 Task: In the sheet Budget Analysis ToolFont size of heading  18 Font style of dataoswald 'Font size of data '9 Alignment of headline & dataAlign center.   Fill color in heading, Red Font color of dataIn the sheet   Optimum Sales log   book
Action: Mouse moved to (102, 538)
Screenshot: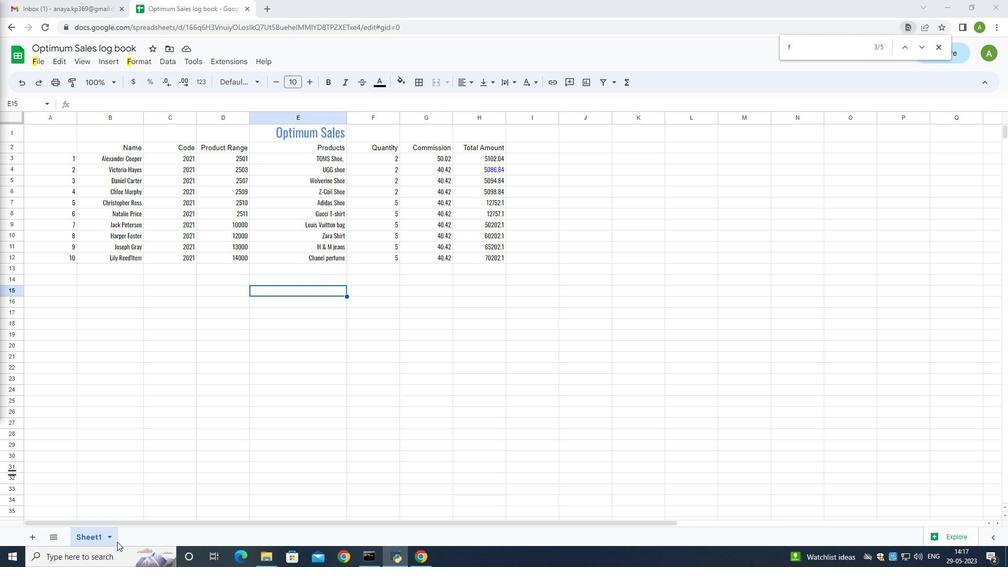 
Action: Mouse pressed left at (102, 538)
Screenshot: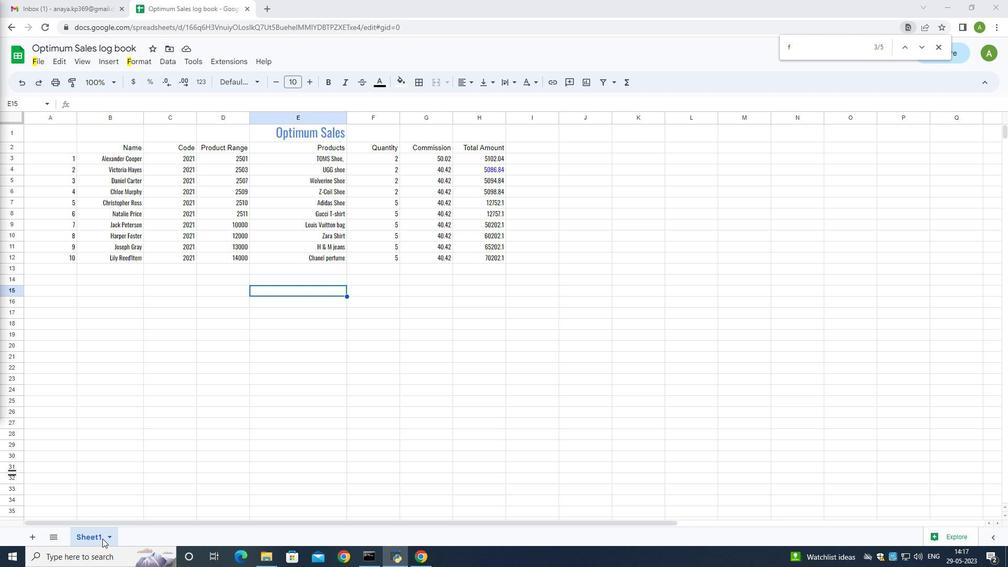 
Action: Mouse pressed left at (102, 538)
Screenshot: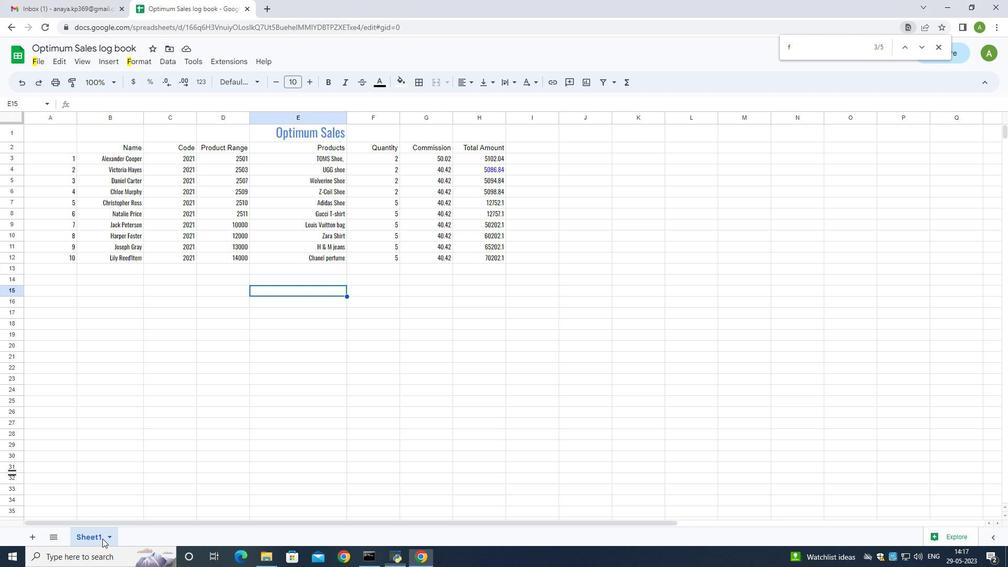 
Action: Mouse pressed left at (102, 538)
Screenshot: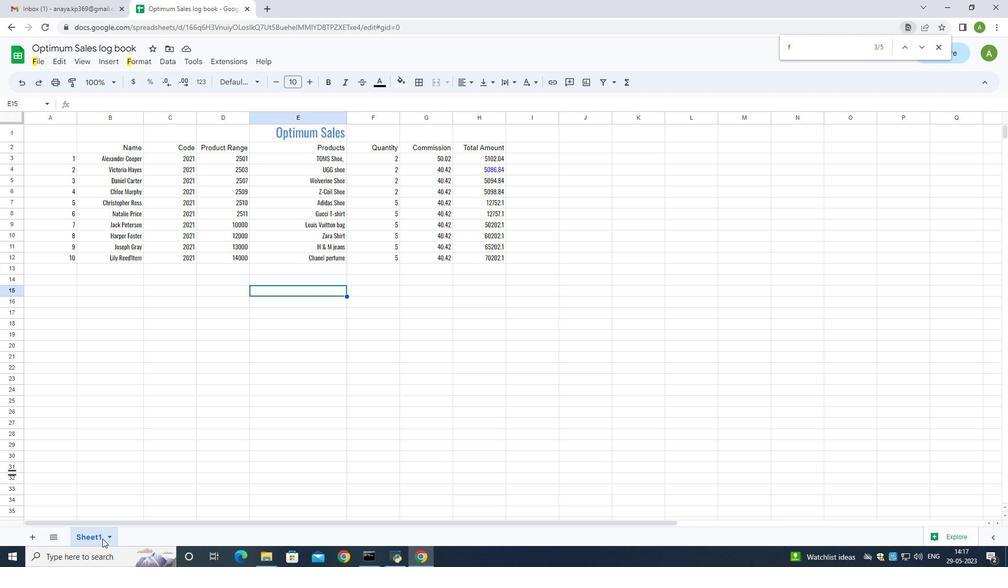 
Action: Mouse pressed left at (102, 538)
Screenshot: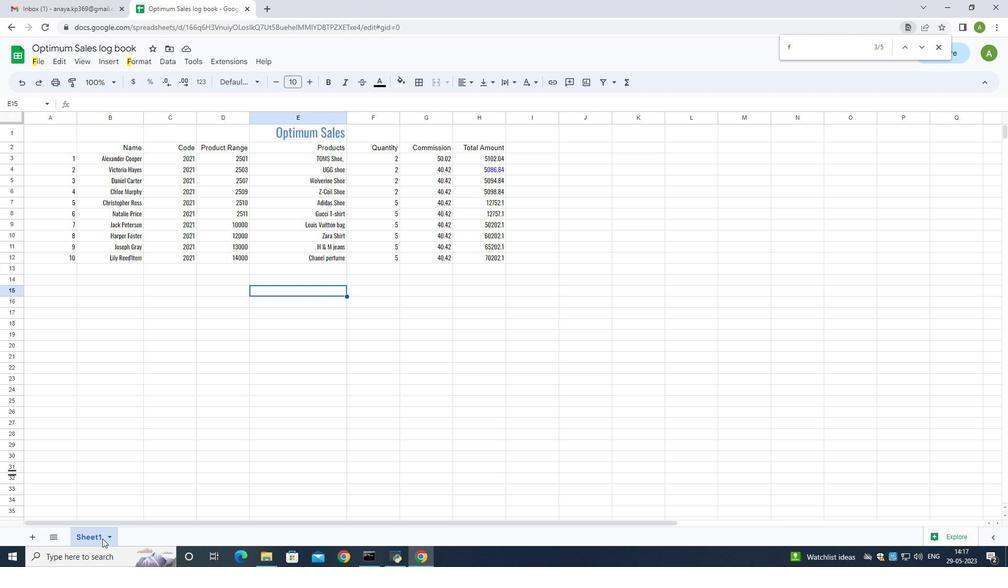 
Action: Mouse moved to (99, 538)
Screenshot: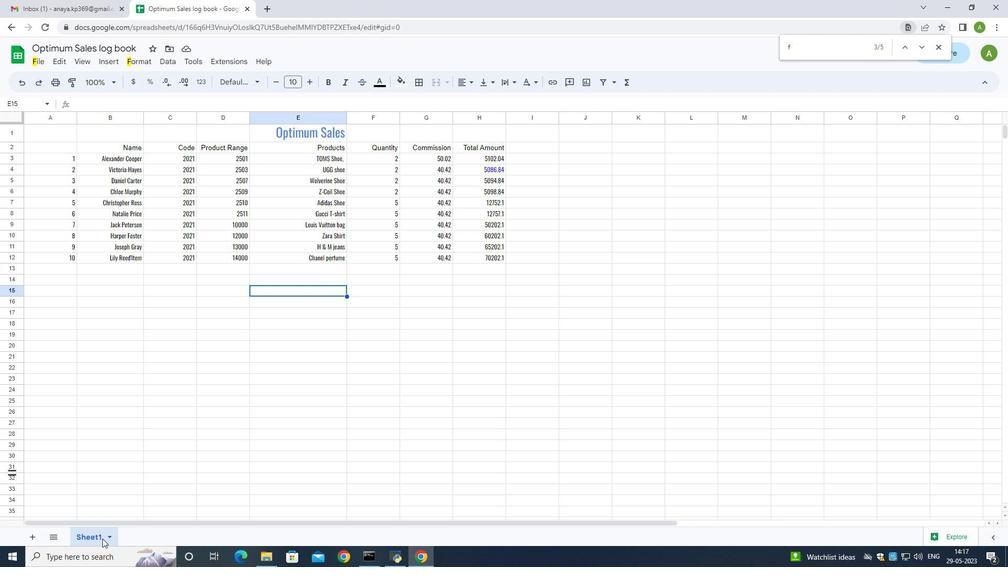 
Action: Mouse pressed left at (99, 538)
Screenshot: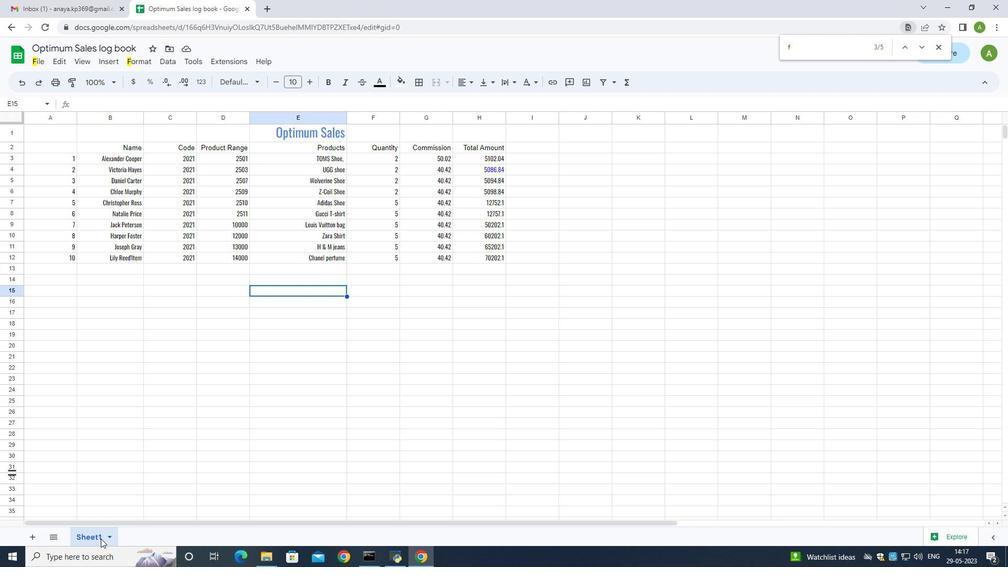 
Action: Mouse pressed left at (99, 538)
Screenshot: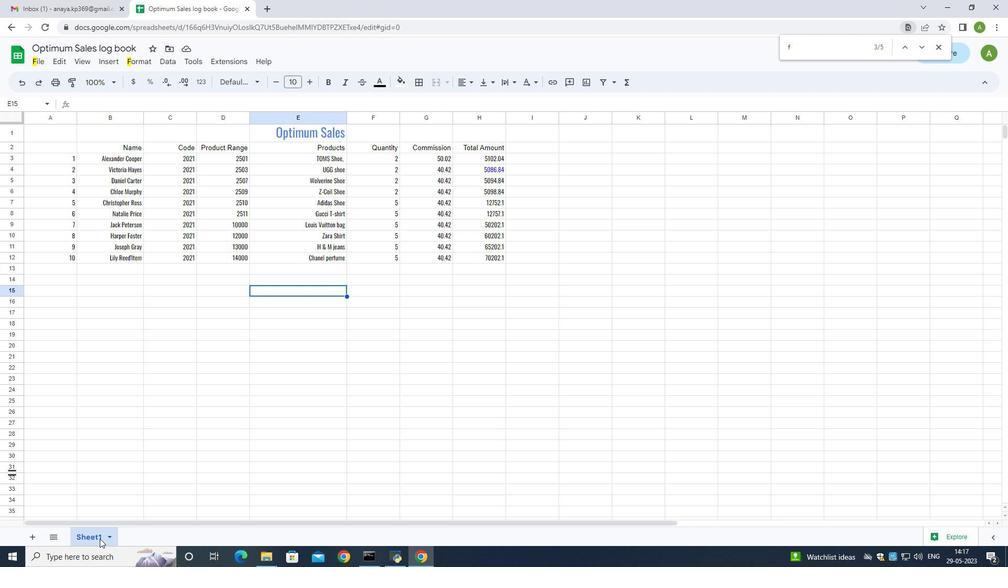 
Action: Mouse pressed left at (99, 538)
Screenshot: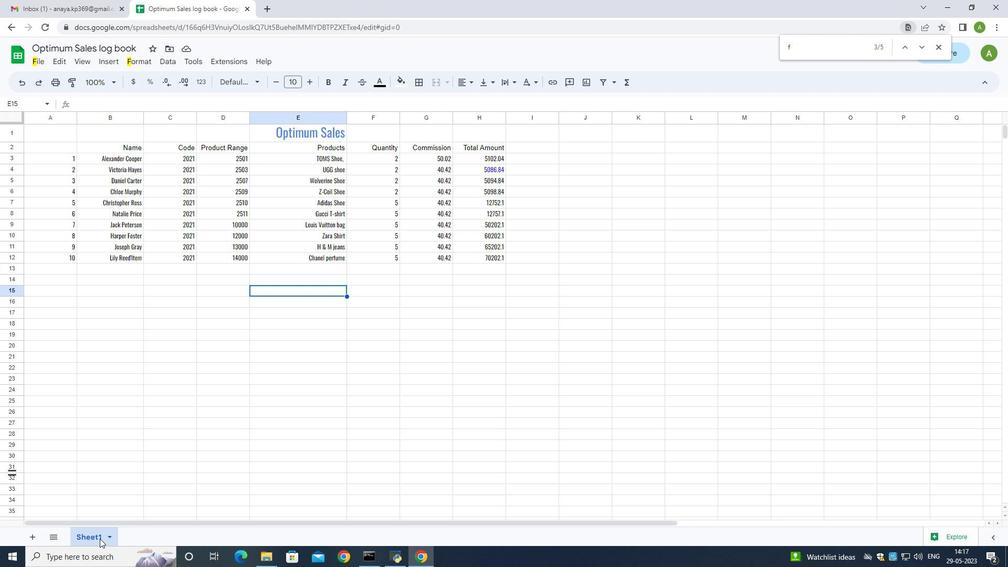 
Action: Mouse moved to (101, 536)
Screenshot: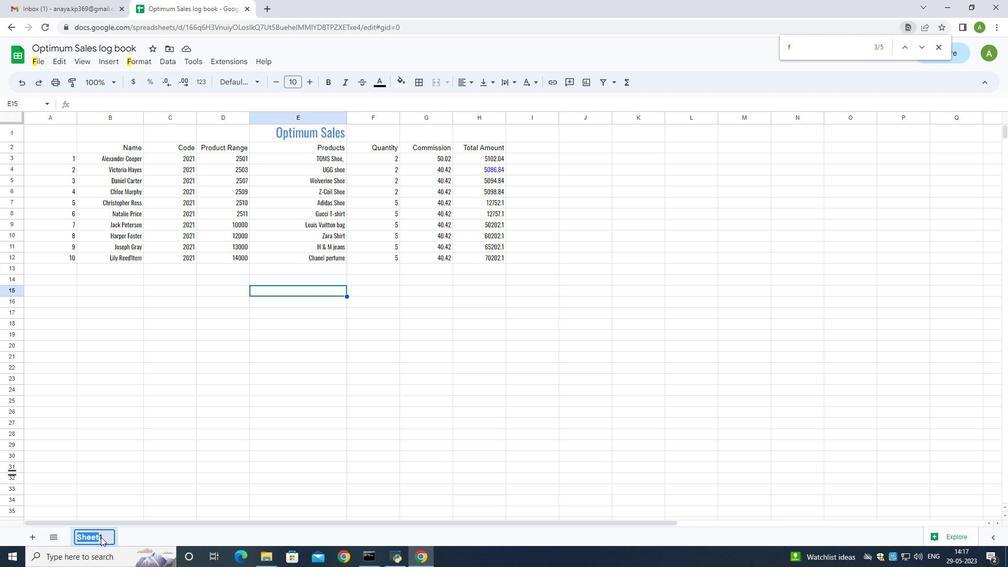 
Action: Mouse pressed left at (101, 536)
Screenshot: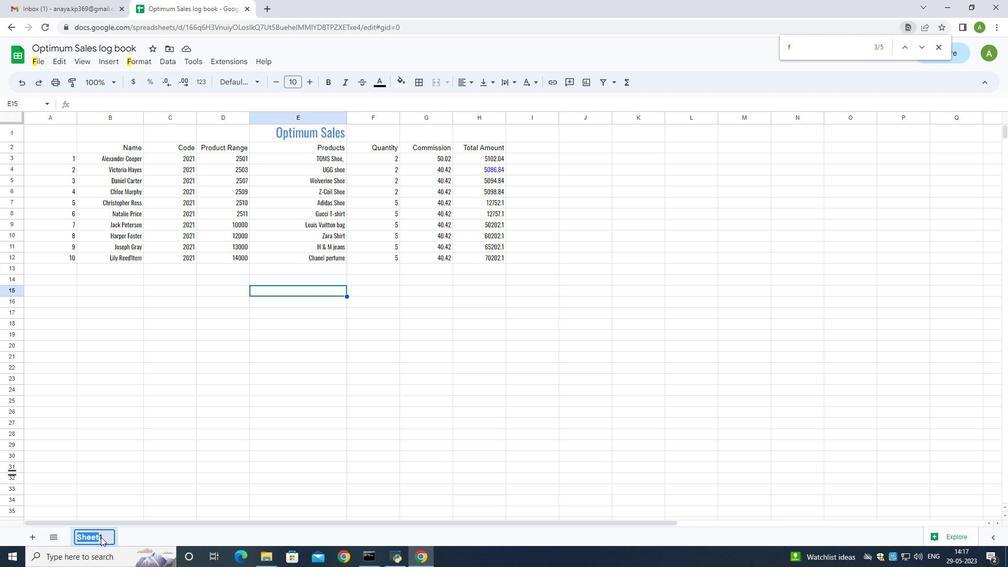 
Action: Mouse moved to (102, 536)
Screenshot: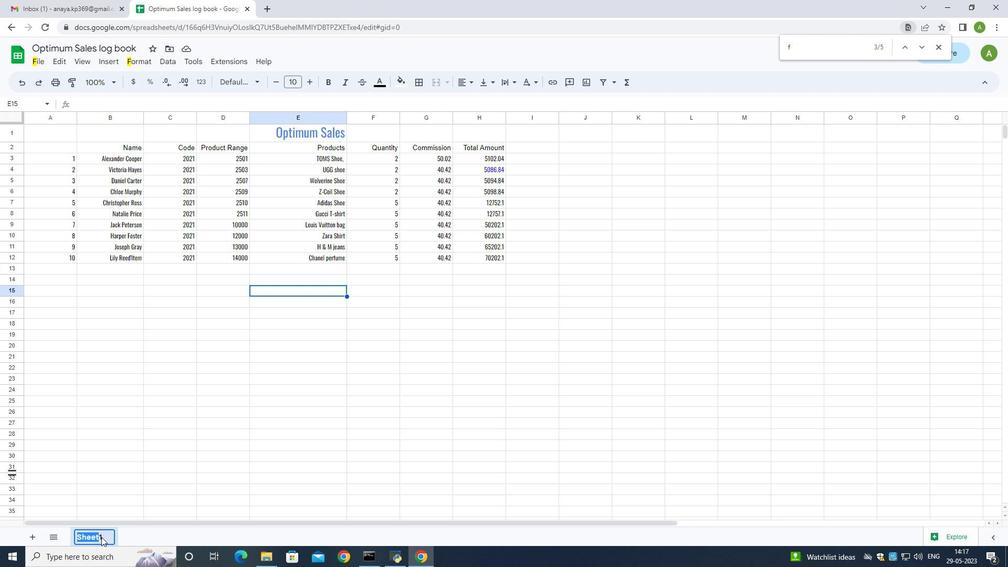 
Action: Mouse pressed left at (102, 536)
Screenshot: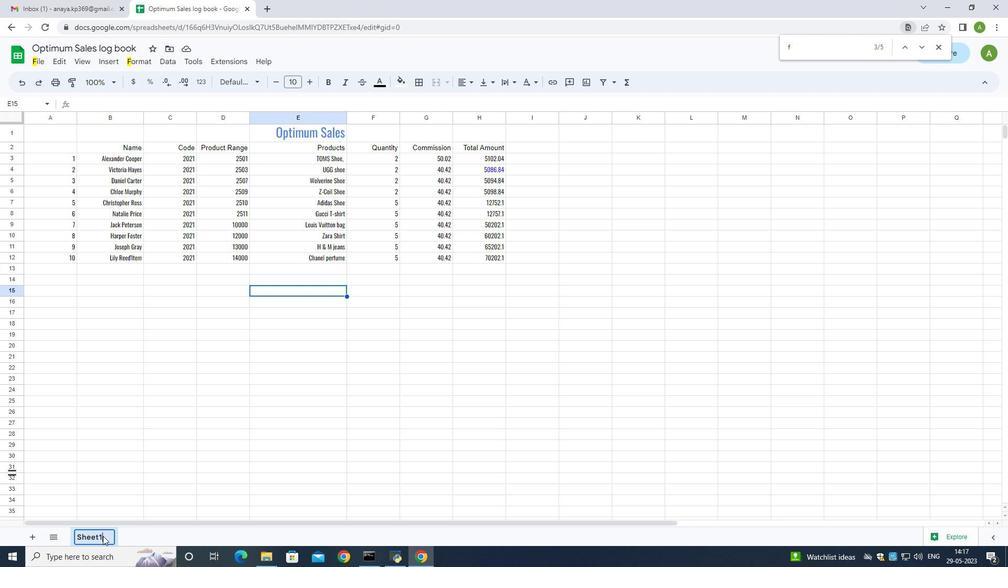 
Action: Mouse moved to (80, 541)
Screenshot: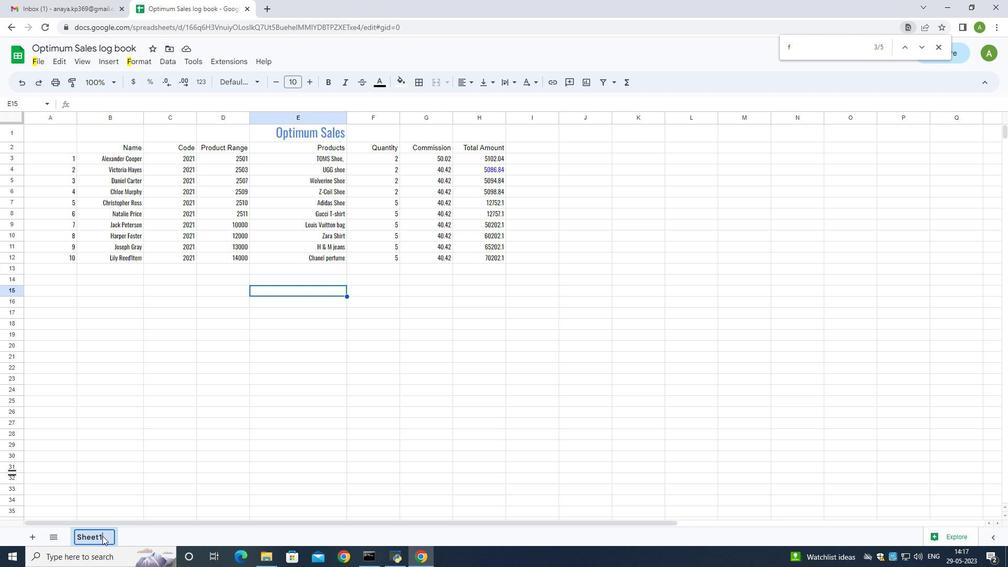 
Action: Key pressed ]<Key.backspace><Key.backspace><Key.backspace><Key.caps_lock>B<Key.caps_lock>udsget[<Key.backspace><Key.backspace><Key.backspace><Key.backspace><Key.backspace>get<Key.space><Key.caps_lock>A<Key.caps_lock>nalya<Key.backspace><Key.backspace>ysis<Key.space><Key.caps_lock>T<Key.caps_lock>ool
Screenshot: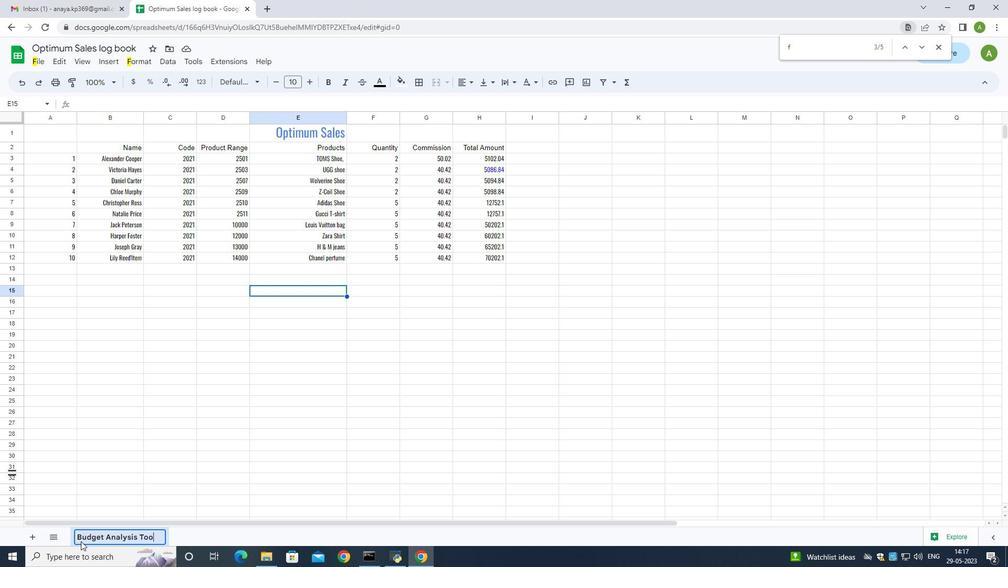 
Action: Mouse moved to (128, 389)
Screenshot: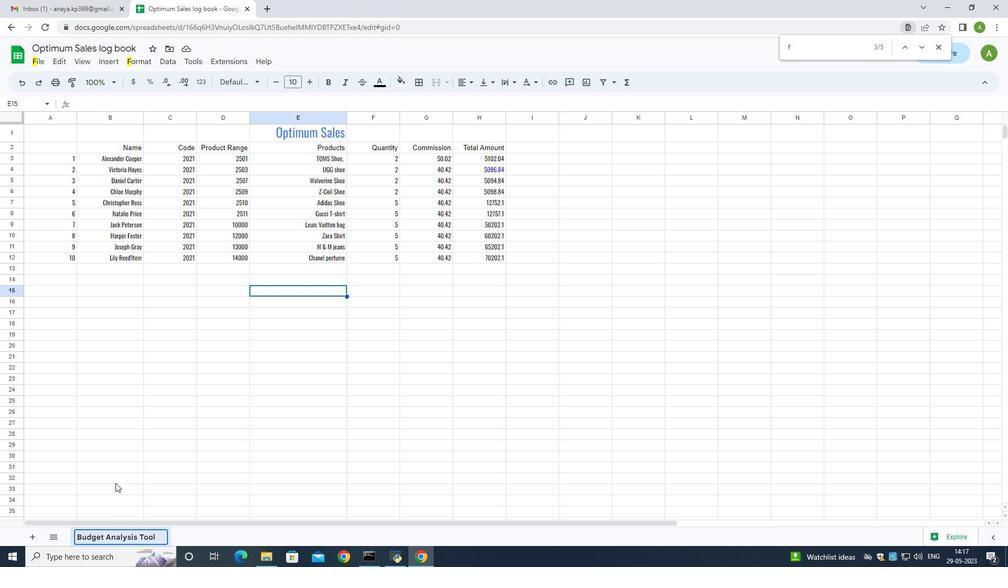 
Action: Mouse pressed left at (128, 389)
Screenshot: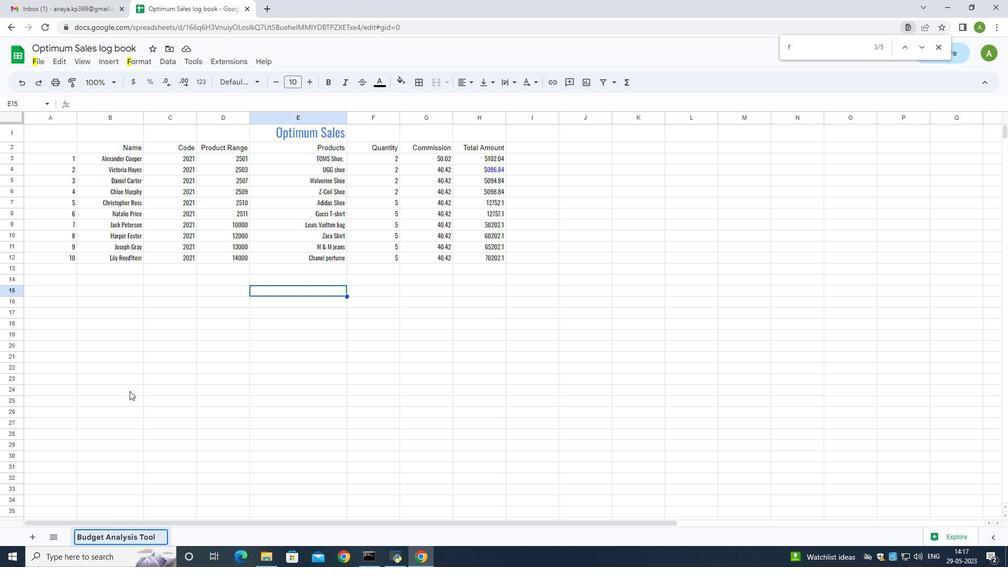 
Action: Mouse moved to (304, 132)
Screenshot: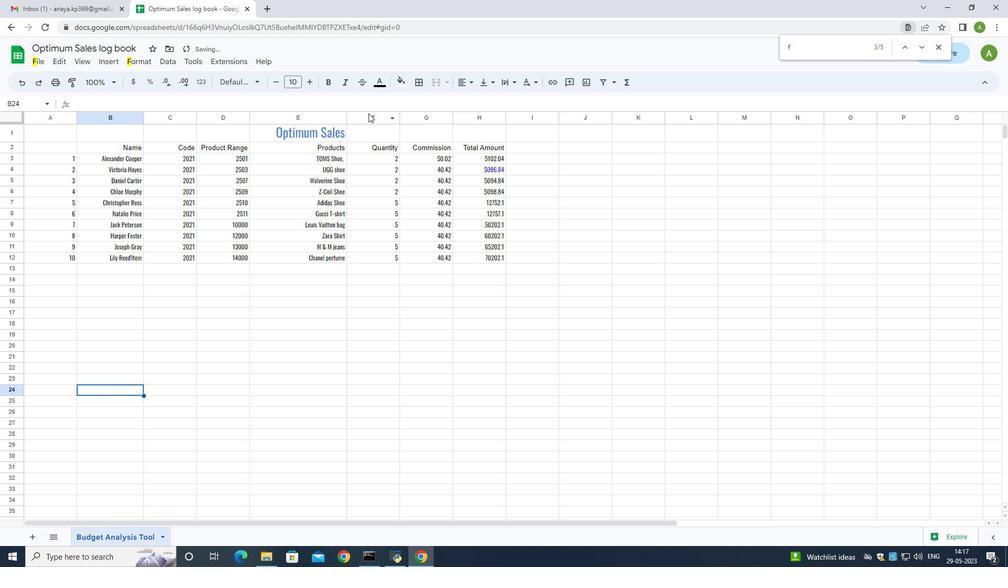 
Action: Mouse pressed left at (304, 132)
Screenshot: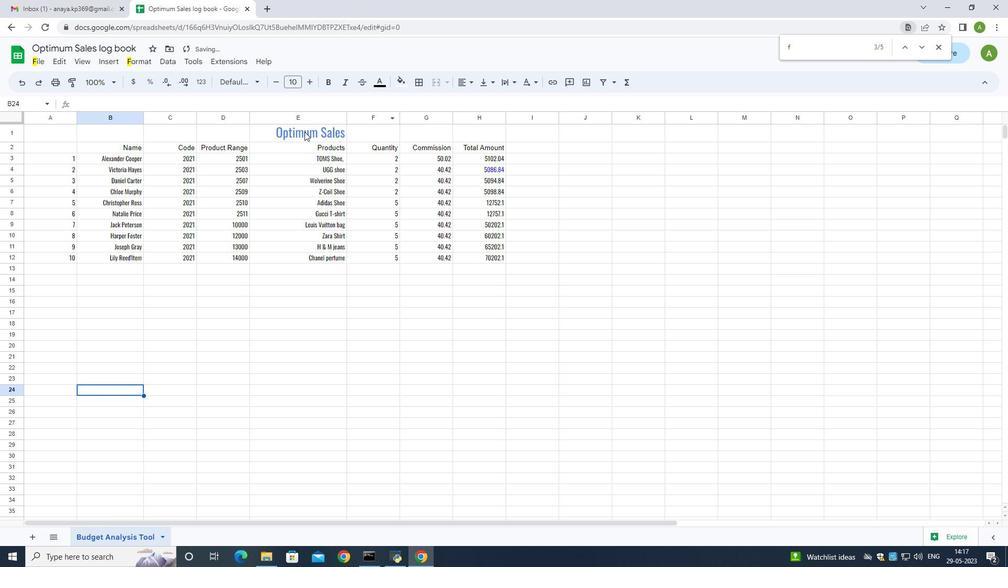 
Action: Mouse moved to (76, 155)
Screenshot: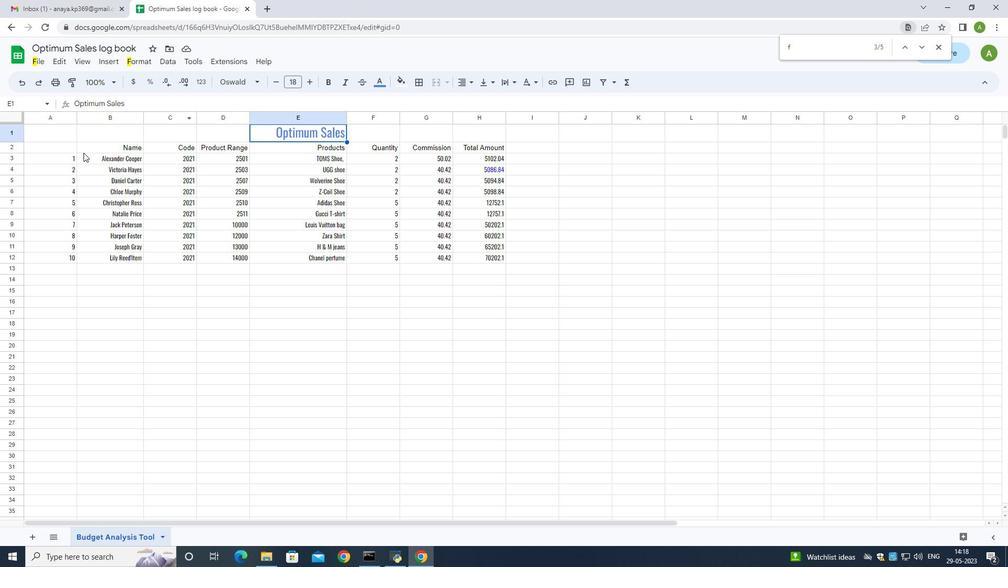 
Action: Mouse pressed left at (76, 155)
Screenshot: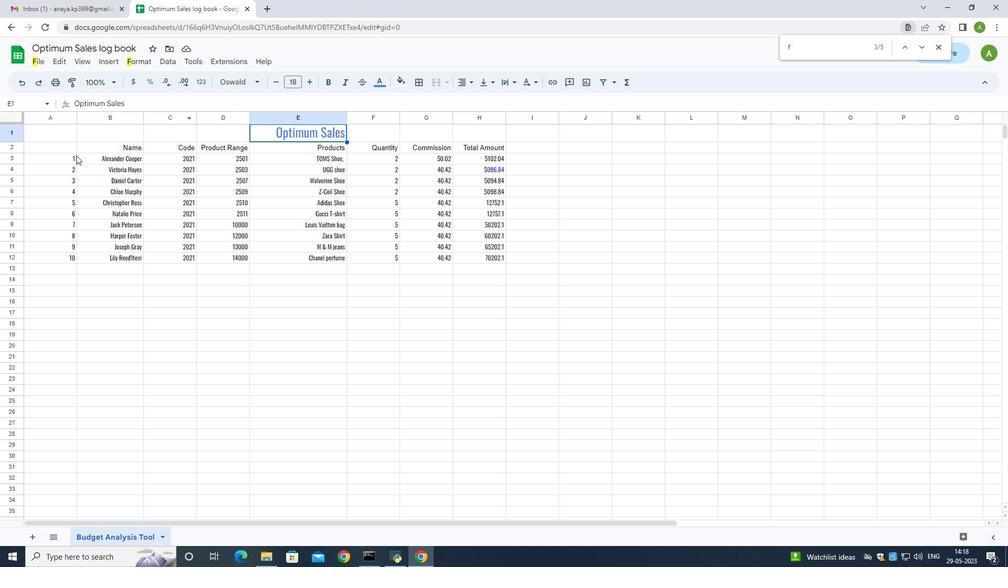 
Action: Mouse moved to (497, 271)
Screenshot: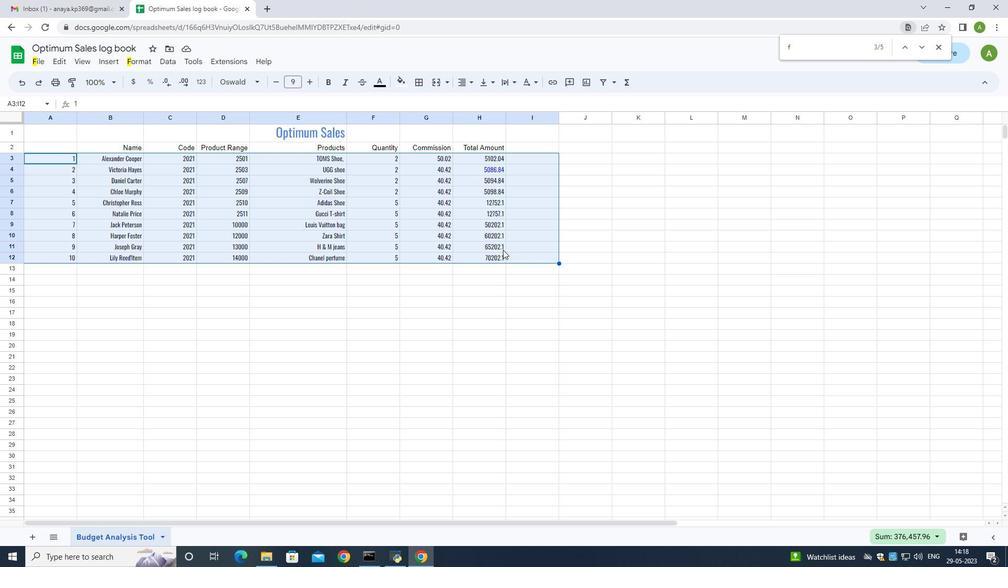 
Action: Mouse pressed left at (497, 271)
Screenshot: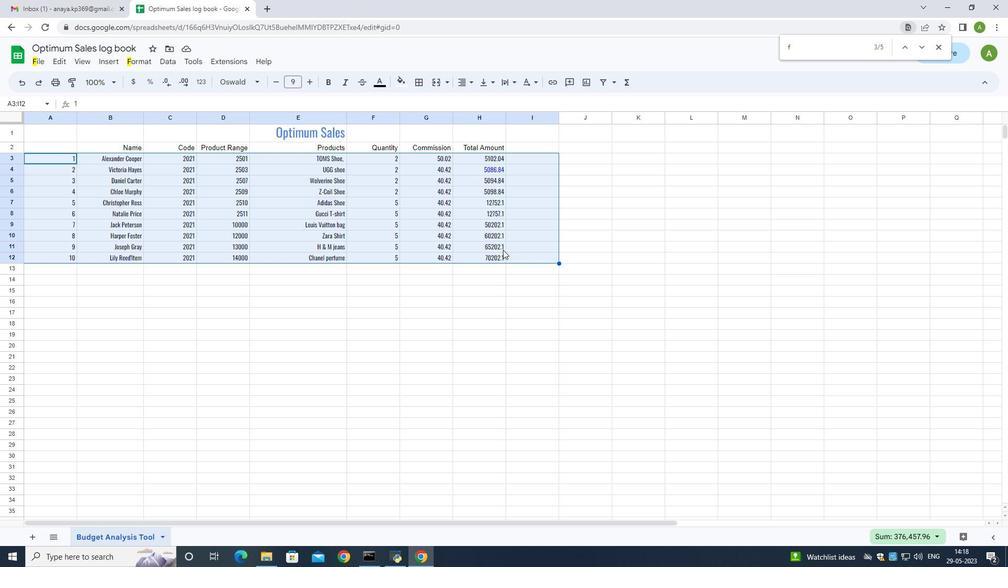 
Action: Mouse moved to (529, 262)
Screenshot: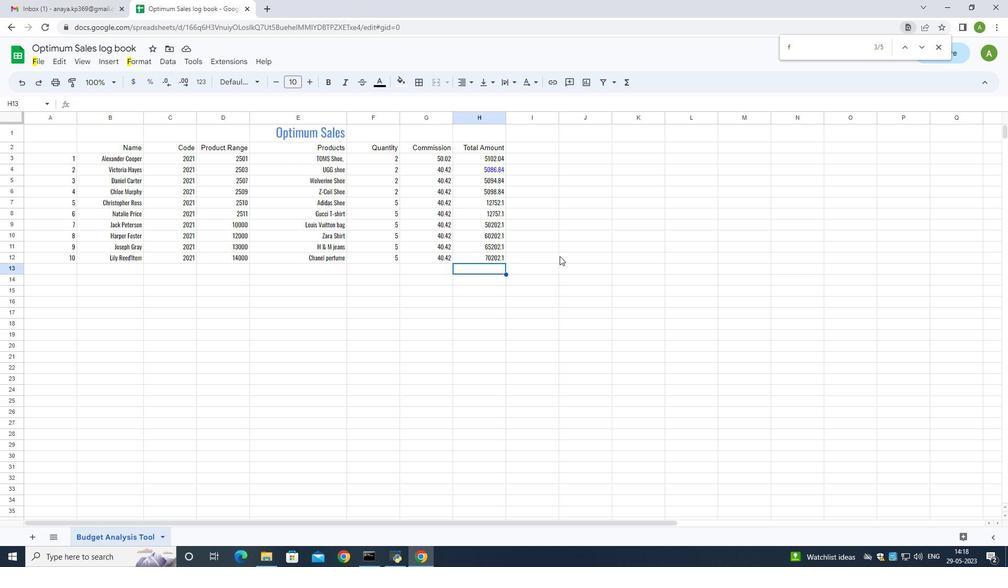 
Action: Mouse pressed left at (529, 262)
Screenshot: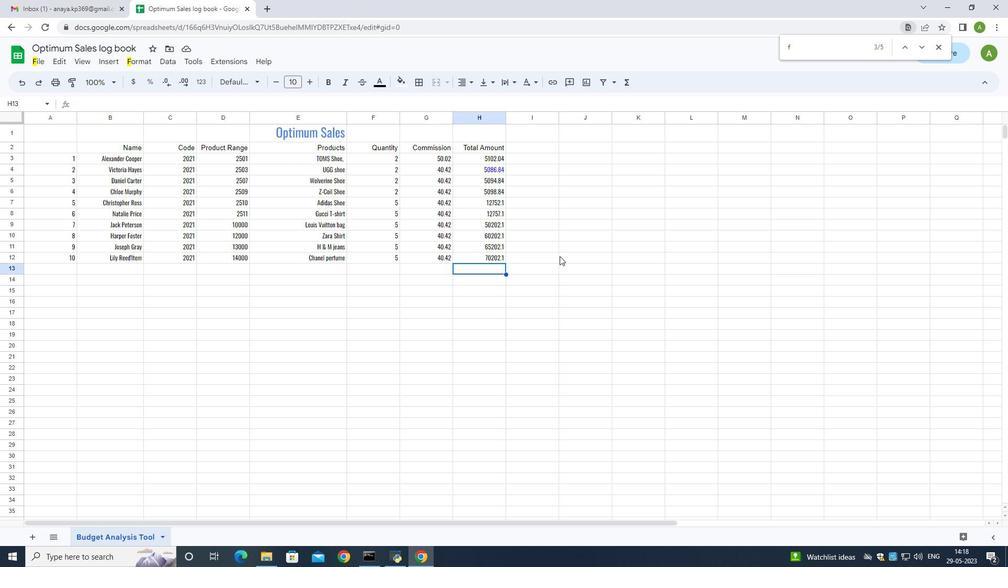 
Action: Mouse moved to (383, 84)
Screenshot: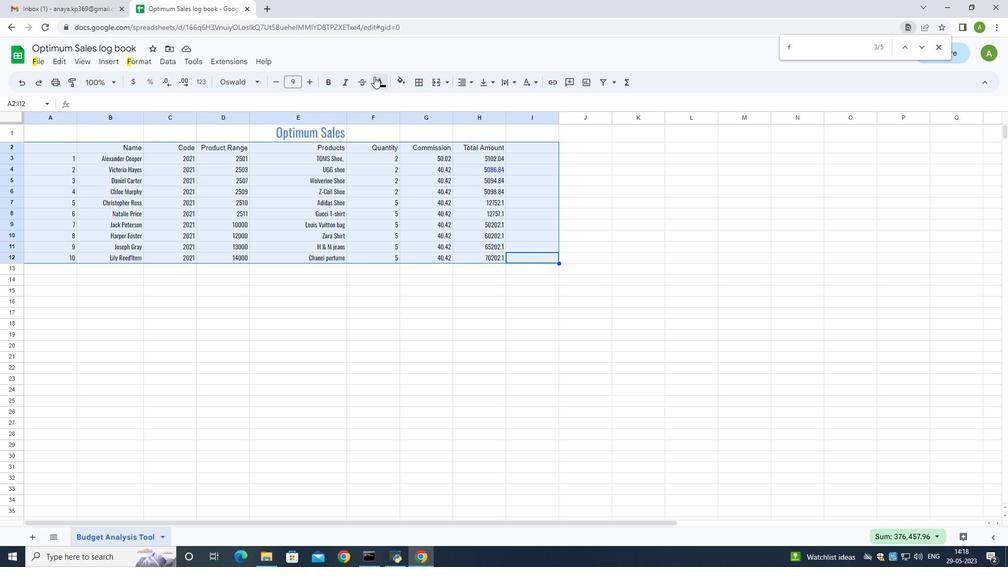
Action: Mouse pressed left at (383, 84)
Screenshot: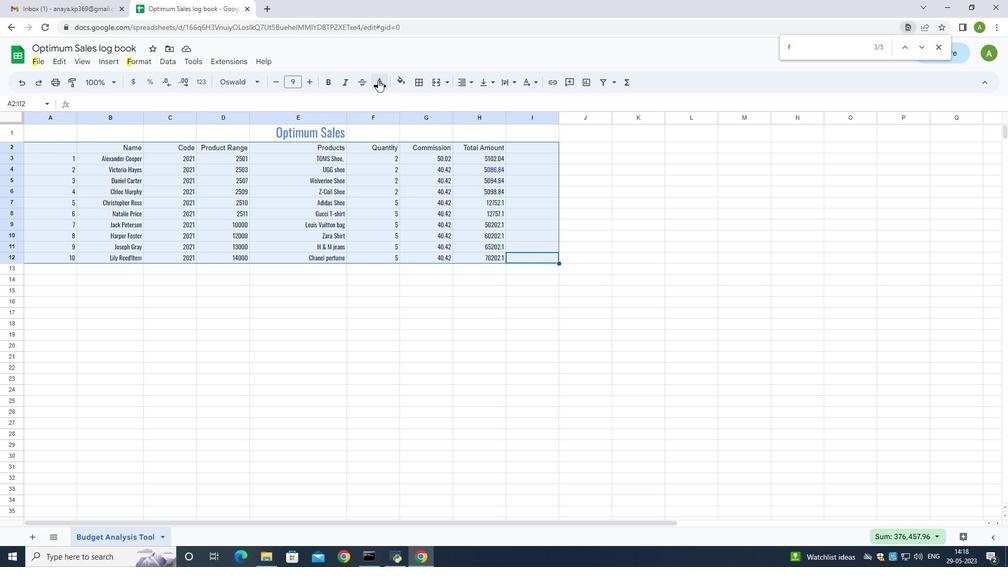 
Action: Mouse moved to (390, 127)
Screenshot: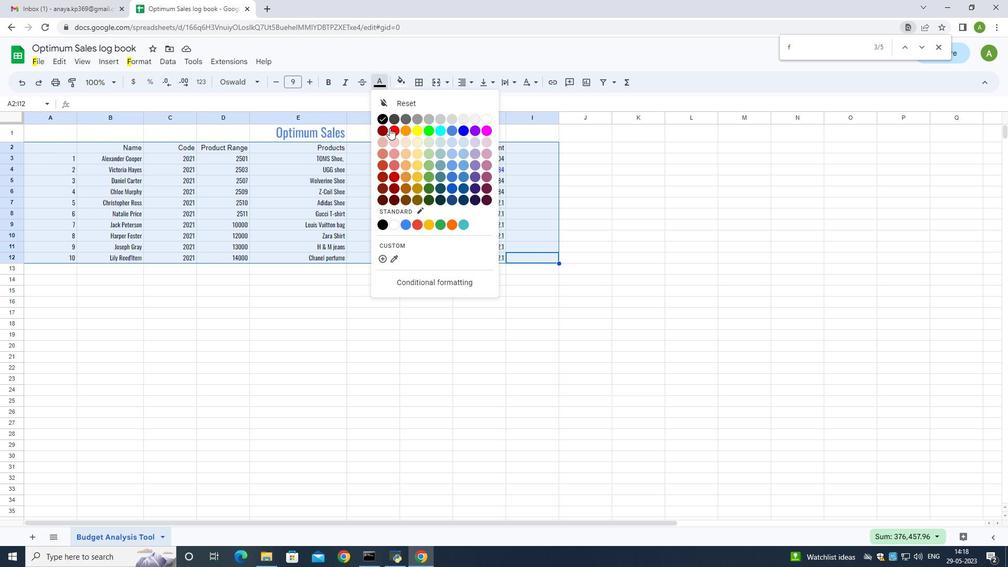 
Action: Mouse pressed left at (390, 127)
Screenshot: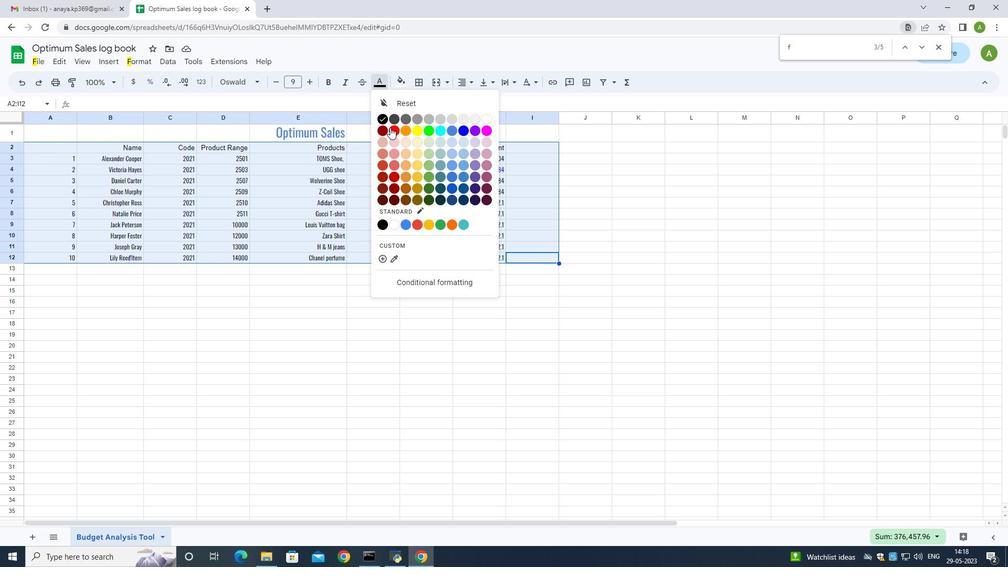 
Action: Mouse moved to (299, 416)
Screenshot: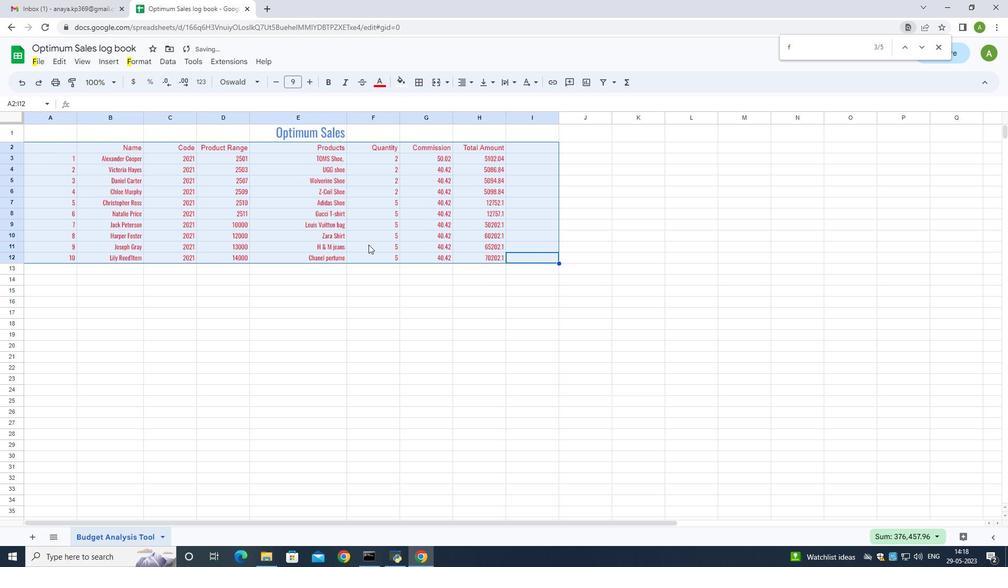 
Action: Mouse pressed left at (299, 416)
Screenshot: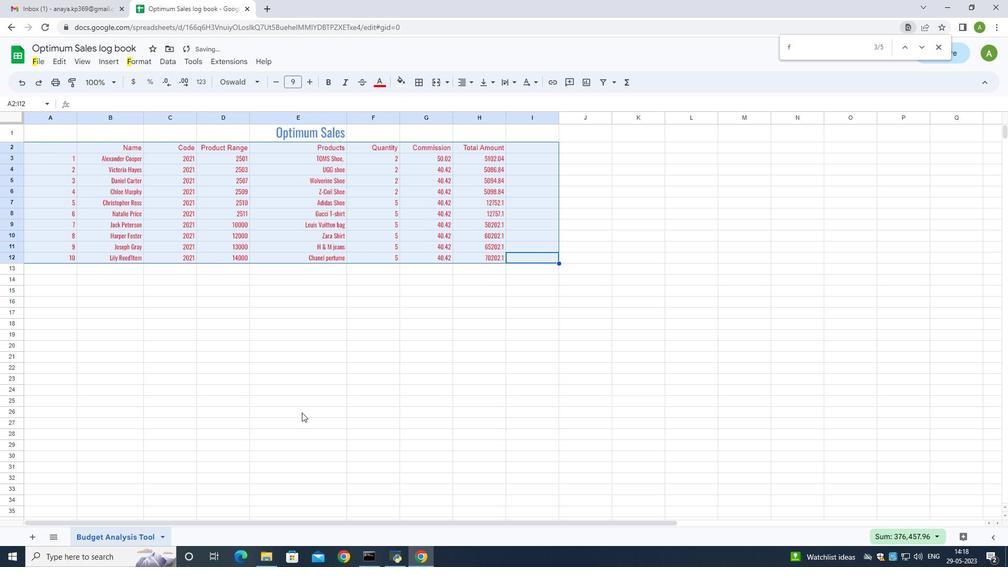 
Action: Mouse moved to (63, 143)
Screenshot: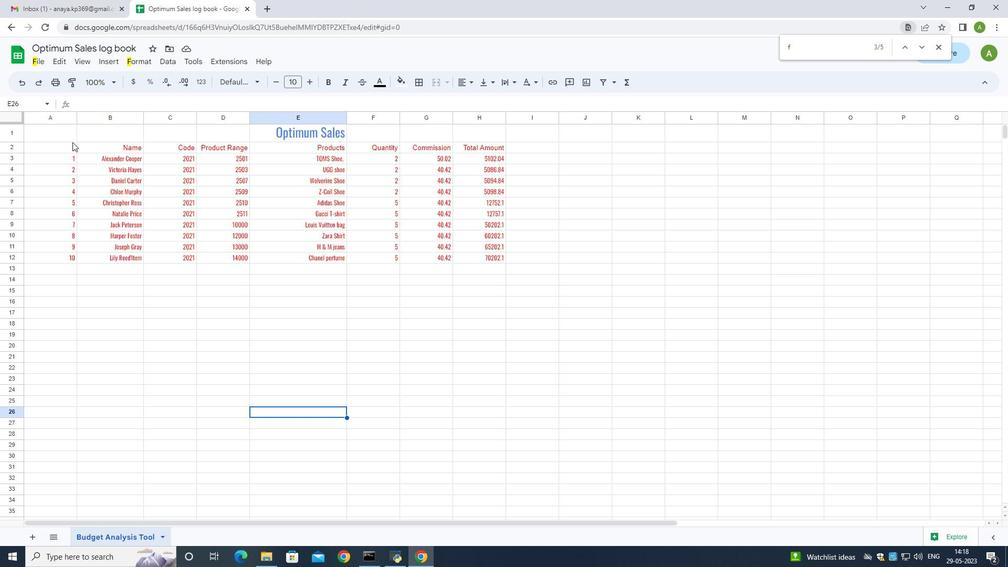 
Action: Mouse pressed left at (63, 143)
Screenshot: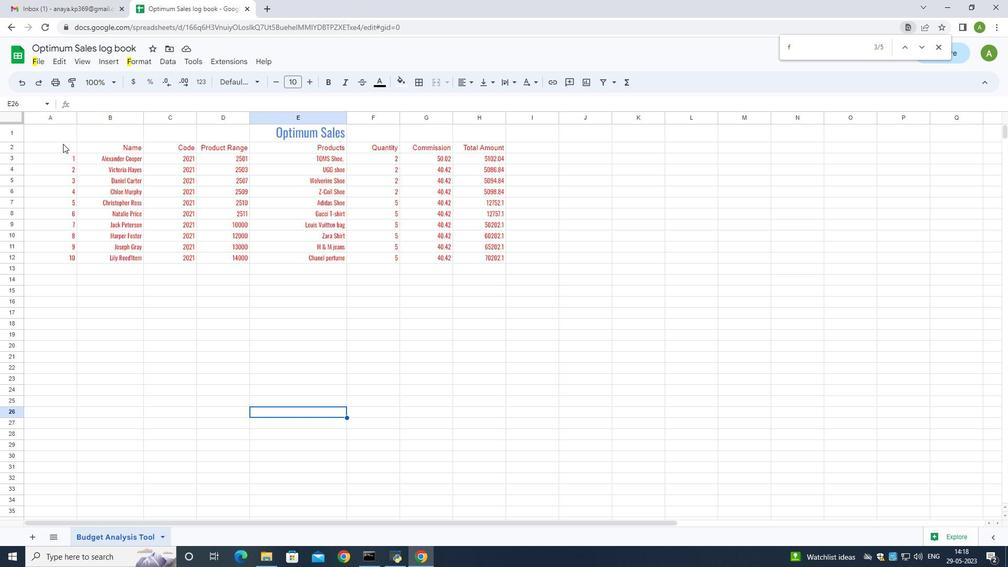 
Action: Mouse moved to (456, 82)
Screenshot: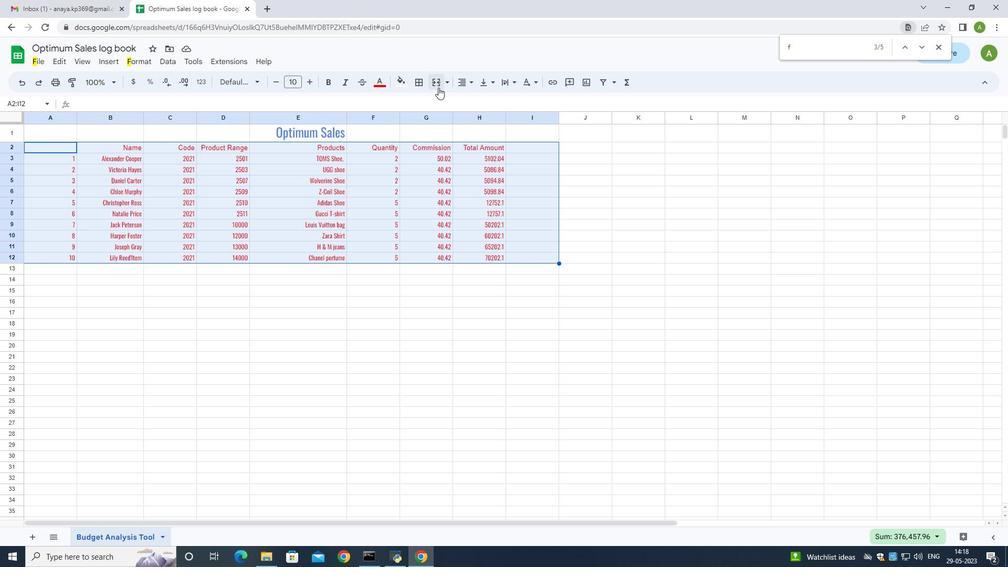 
Action: Mouse pressed left at (456, 82)
Screenshot: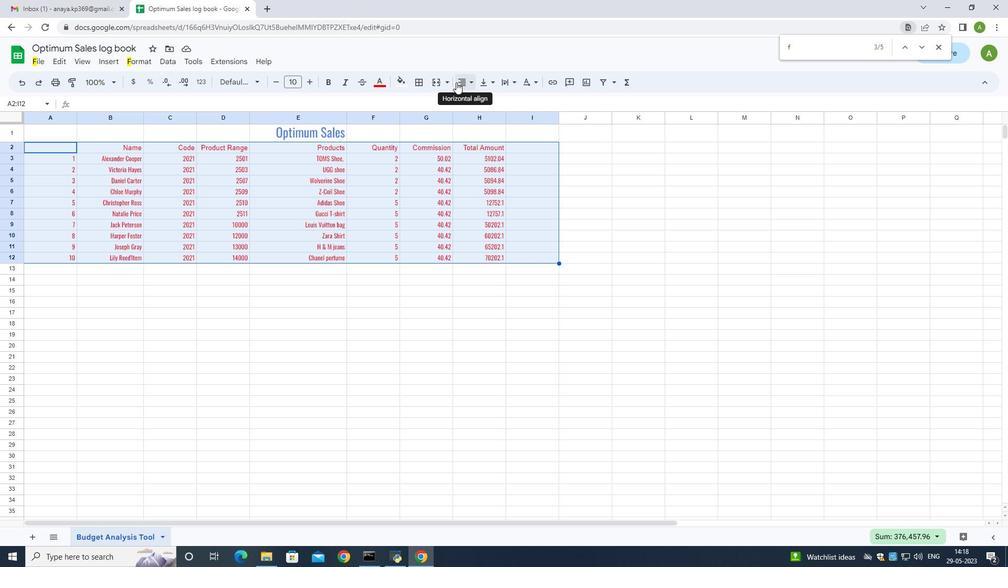 
Action: Mouse moved to (479, 99)
Screenshot: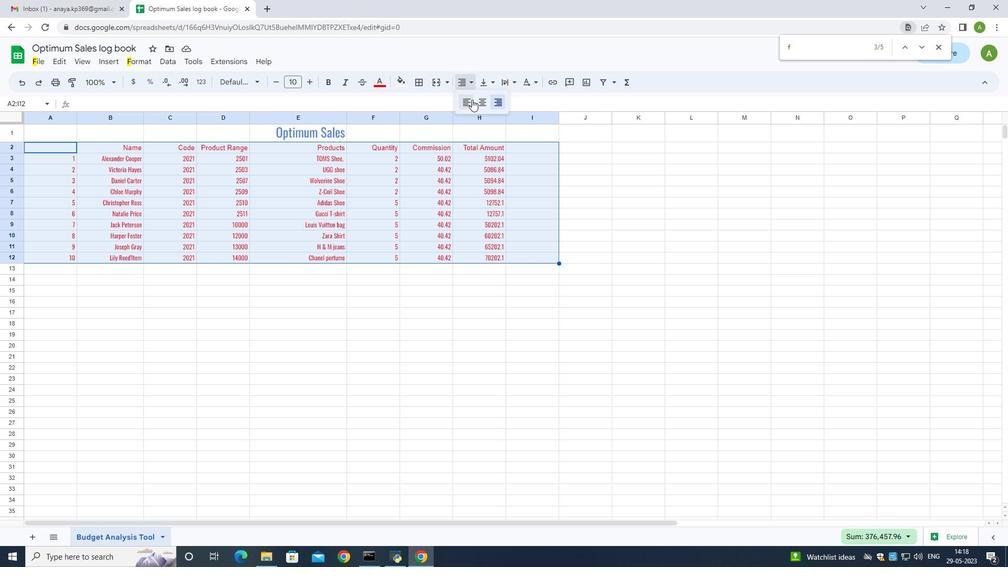 
Action: Mouse pressed left at (479, 99)
Screenshot: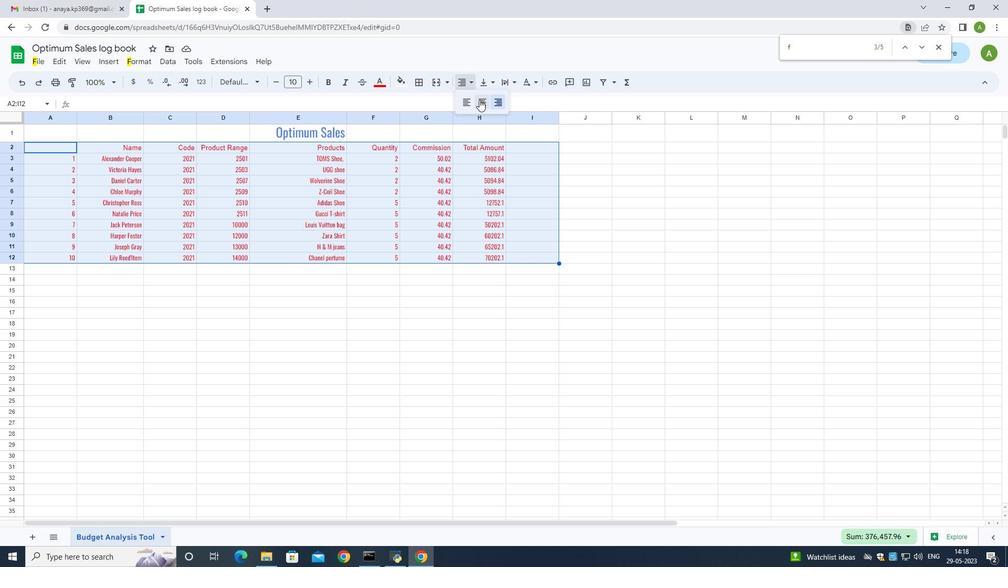 
Action: Mouse moved to (412, 346)
Screenshot: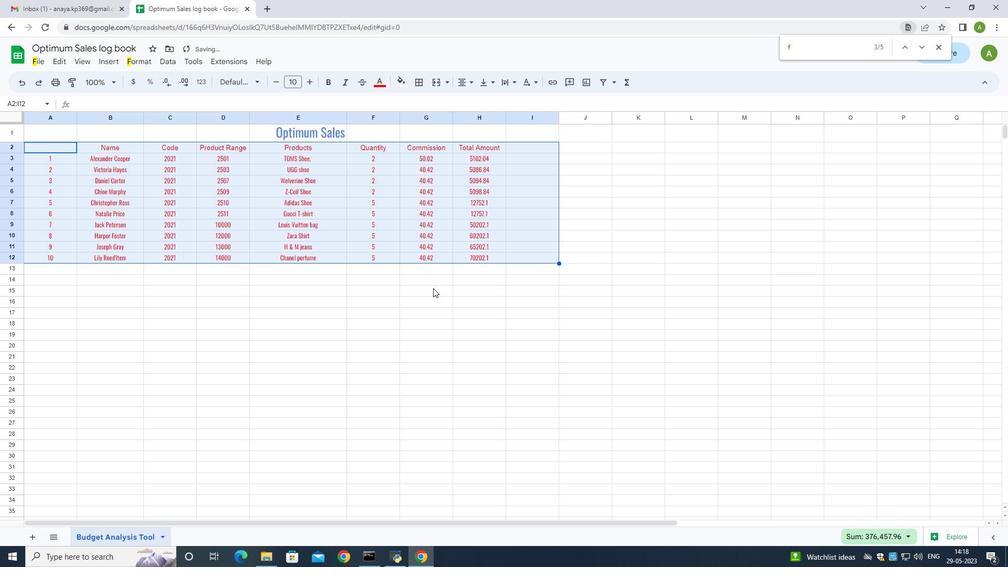 
Action: Mouse pressed left at (412, 346)
Screenshot: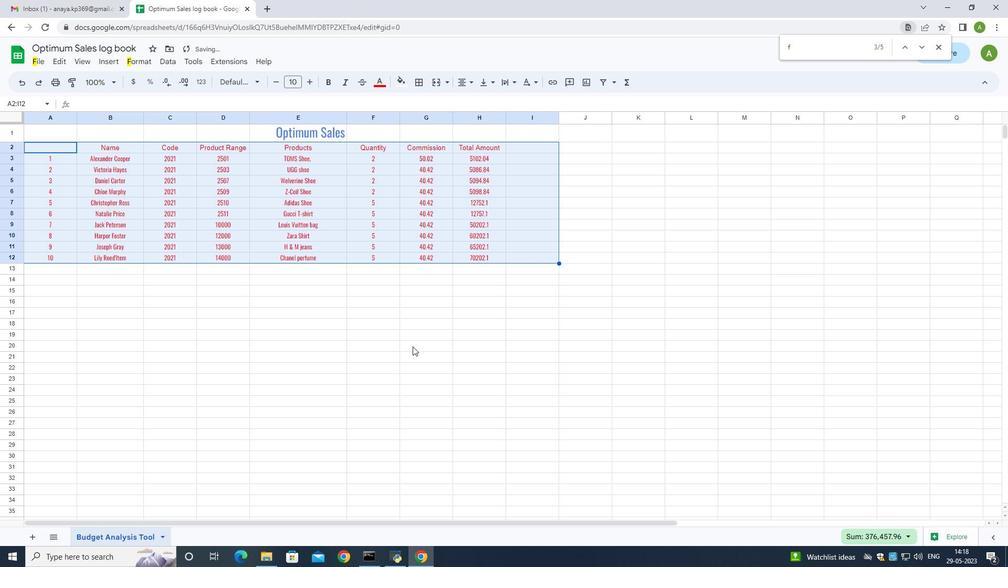 
Action: Mouse moved to (268, 319)
Screenshot: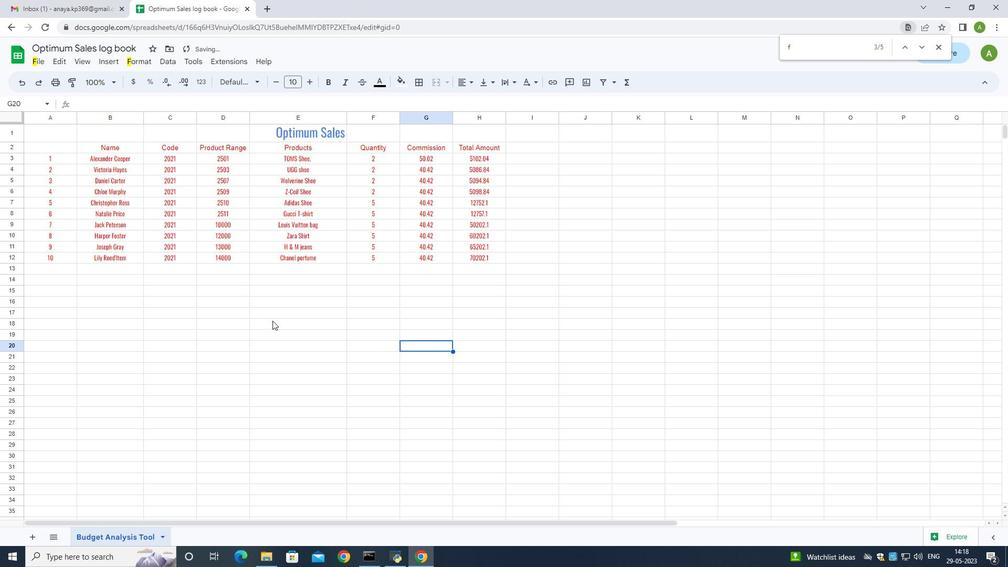 
